 Task: Select Decrease contrast
Action: Mouse moved to (301, 238)
Screenshot: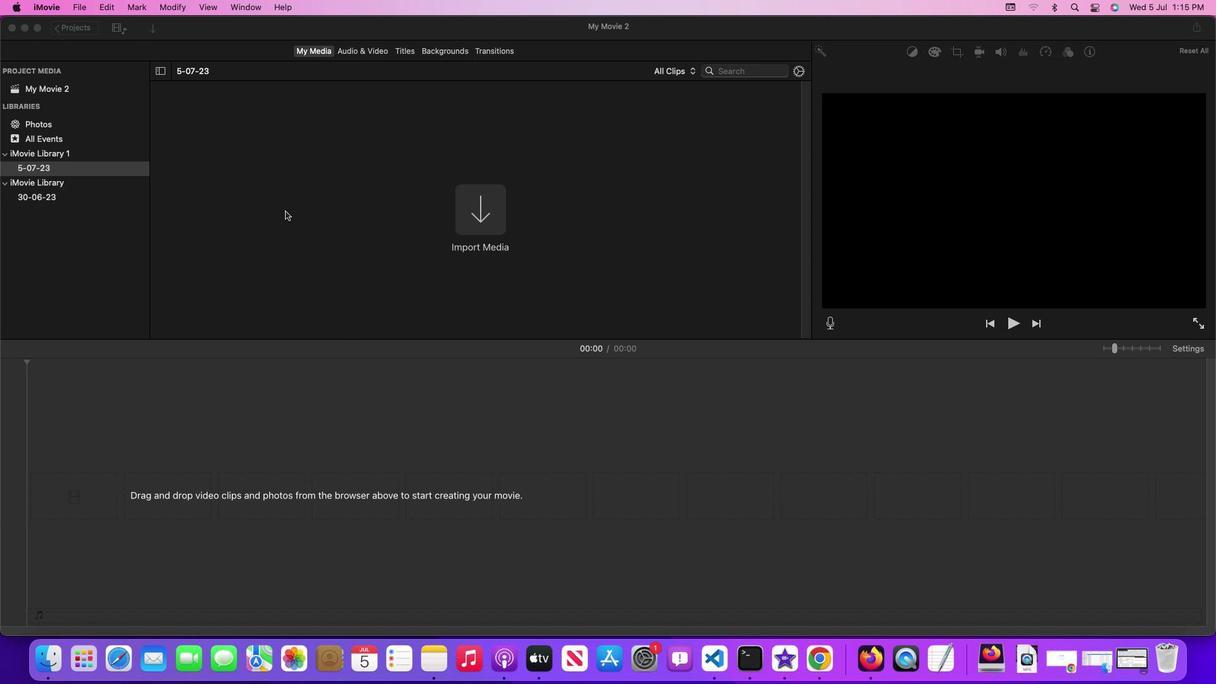 
Action: Mouse pressed left at (301, 238)
Screenshot: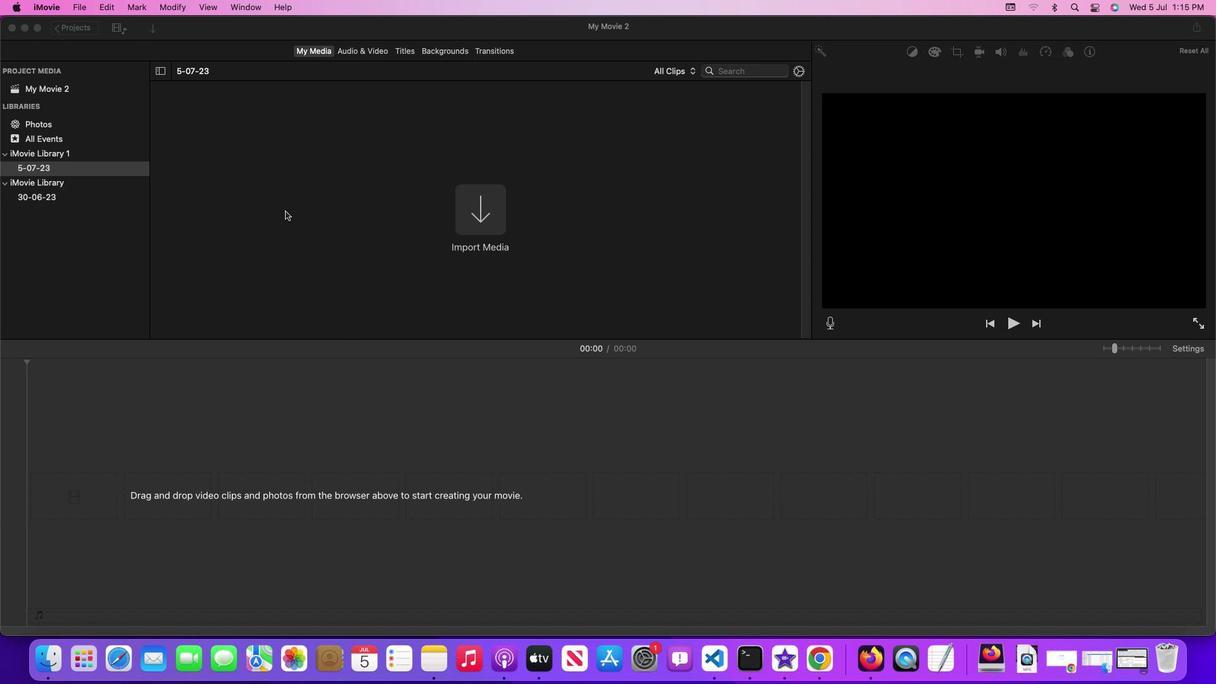 
Action: Mouse moved to (50, 4)
Screenshot: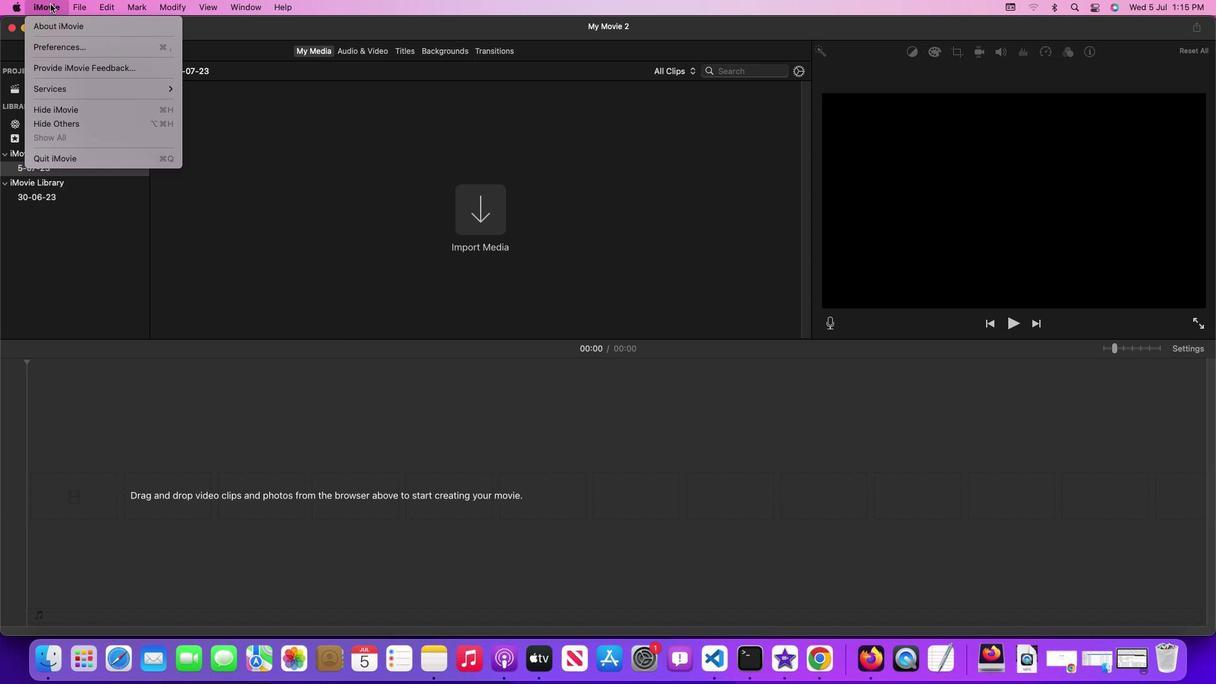 
Action: Mouse pressed left at (50, 4)
Screenshot: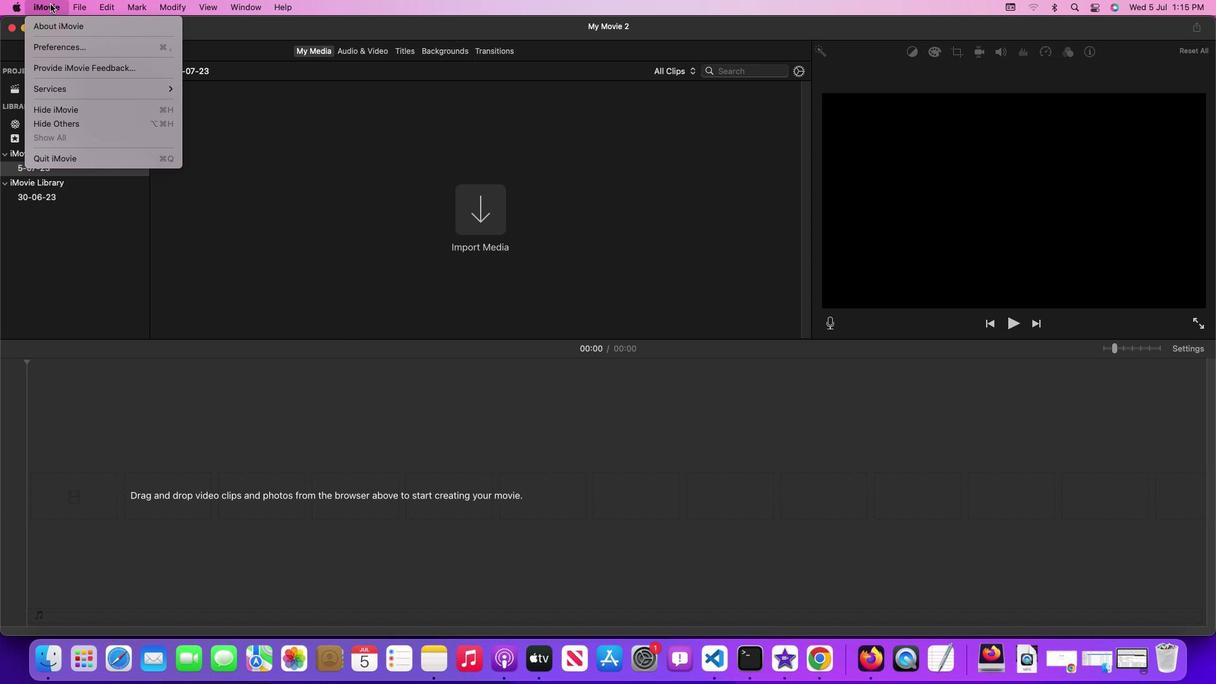 
Action: Mouse moved to (200, 107)
Screenshot: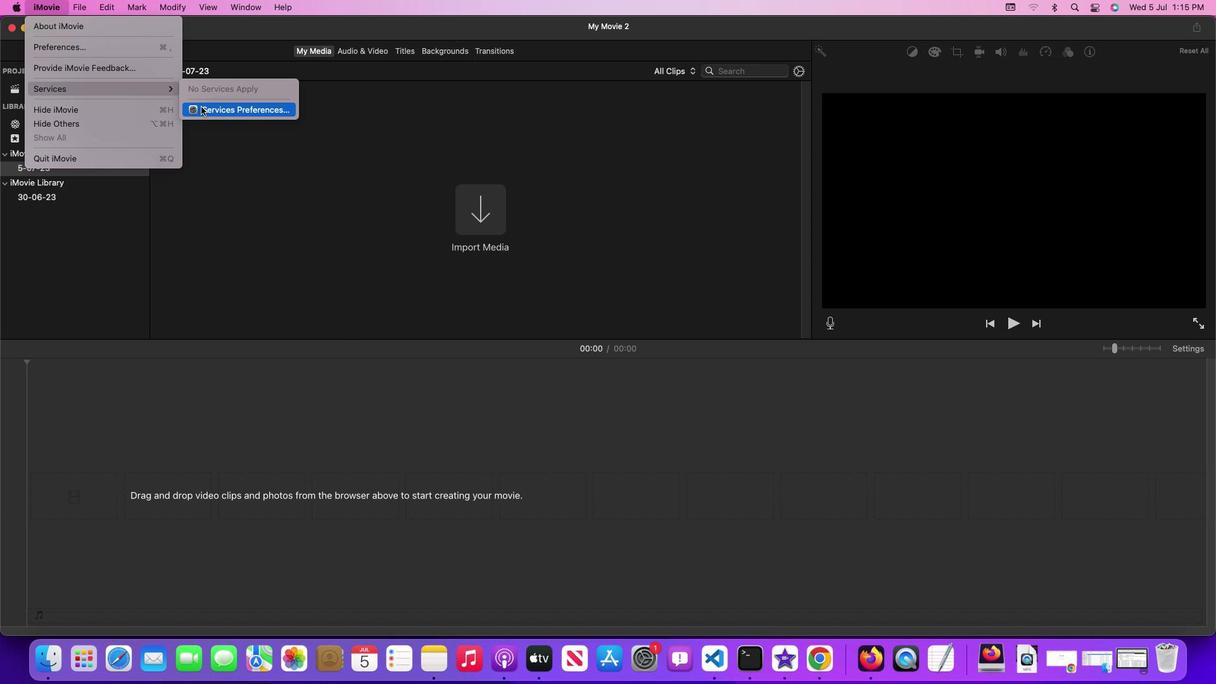 
Action: Mouse pressed left at (200, 107)
Screenshot: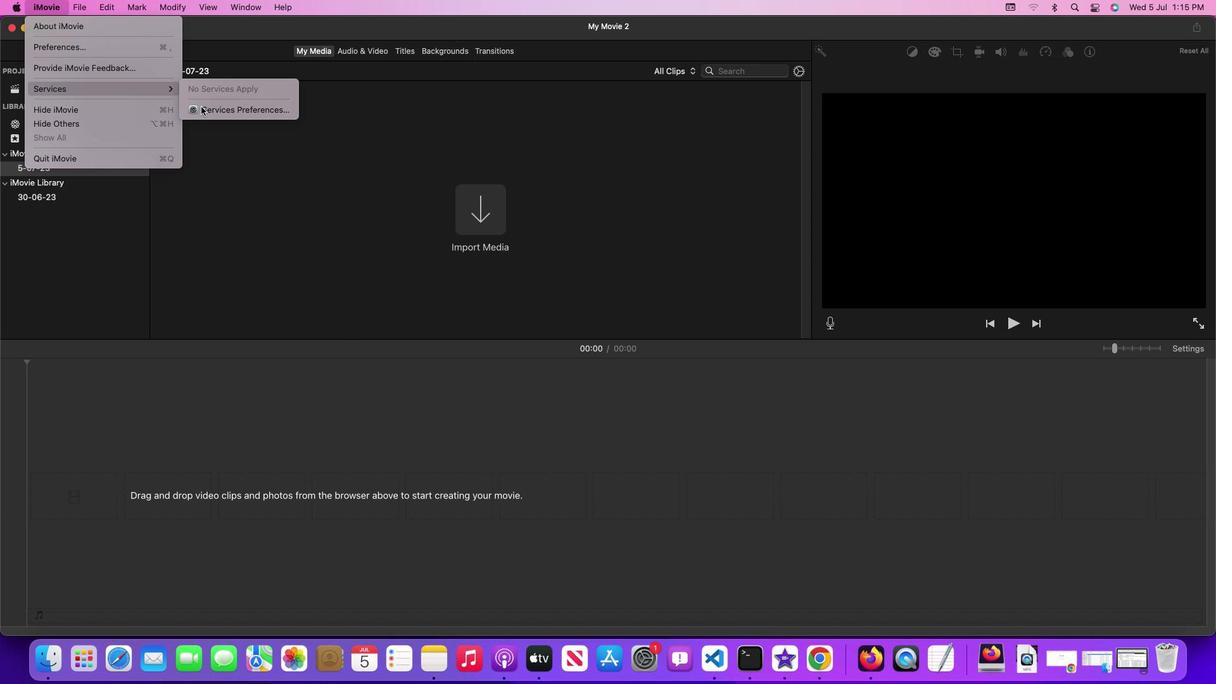 
Action: Mouse moved to (475, 194)
Screenshot: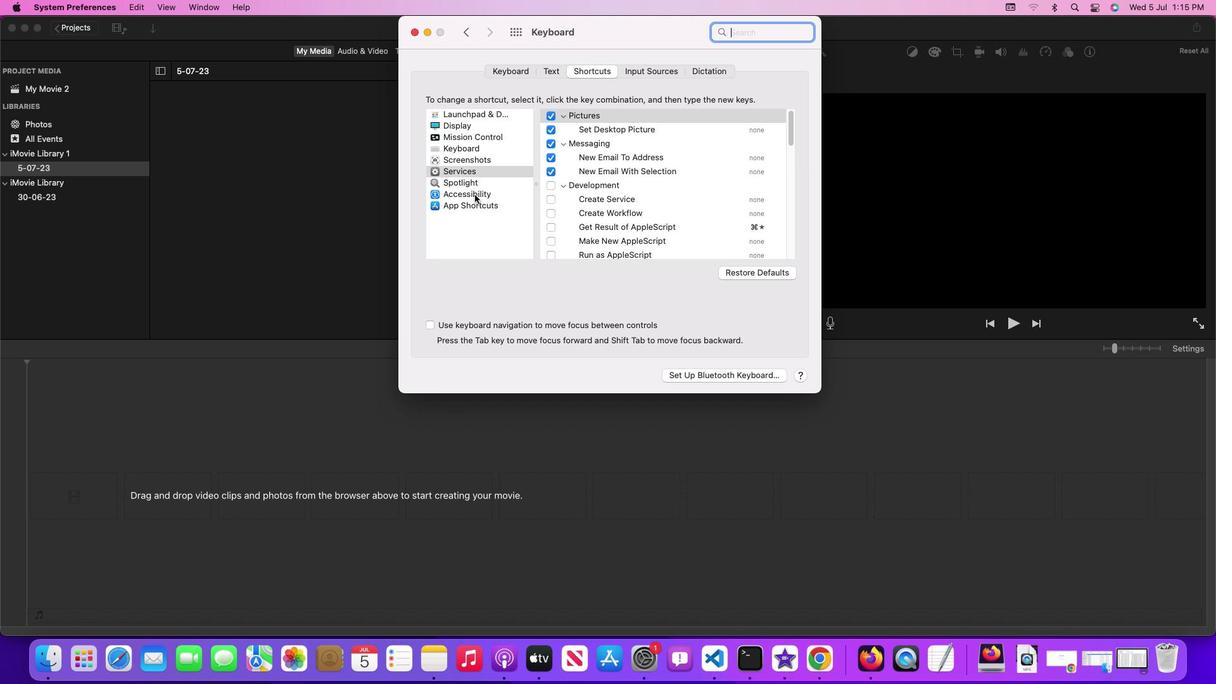 
Action: Mouse pressed left at (475, 194)
Screenshot: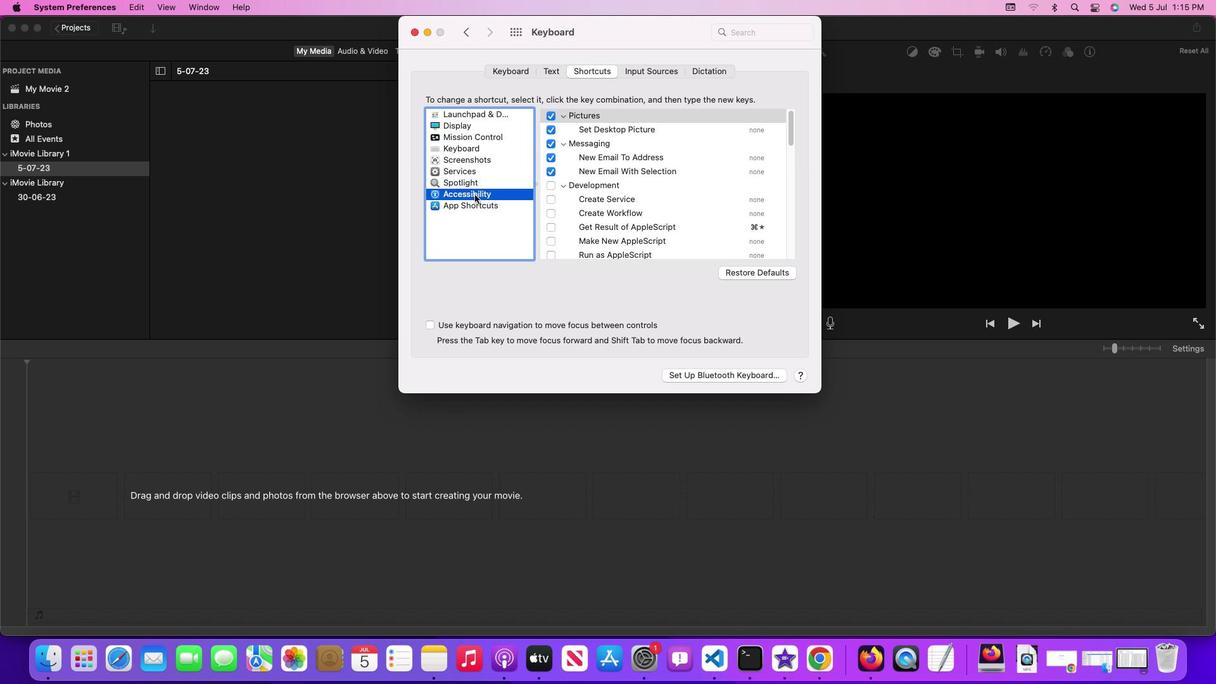 
Action: Mouse moved to (587, 211)
Screenshot: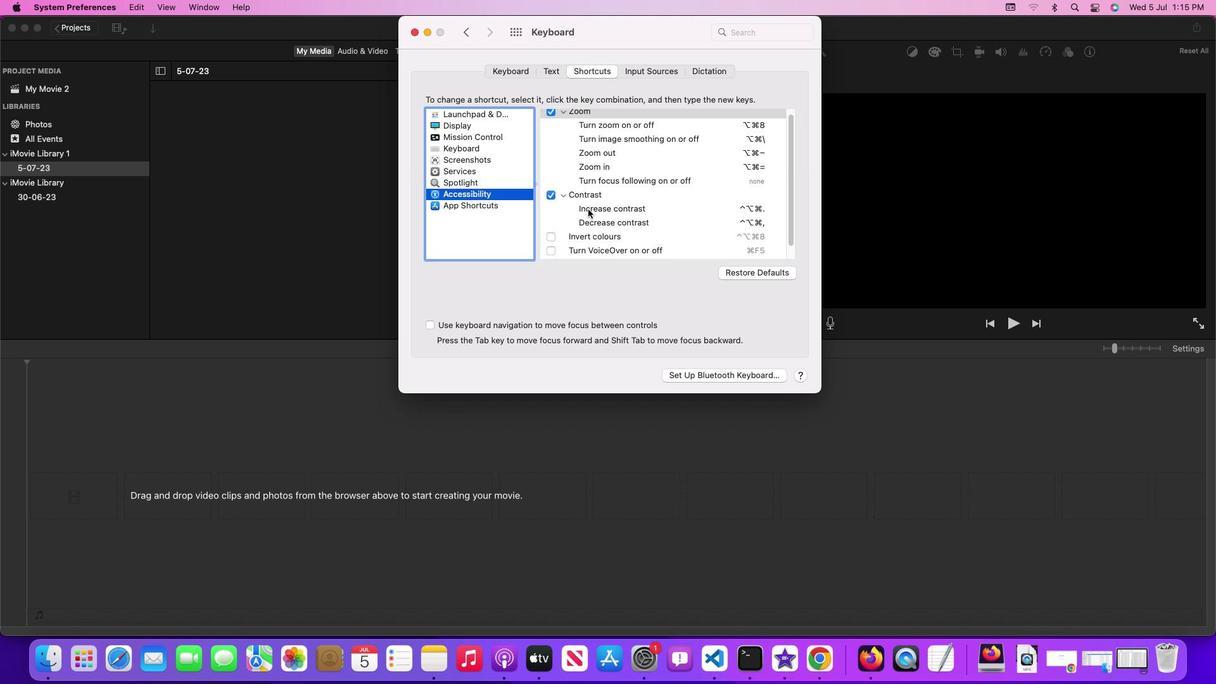 
Action: Mouse scrolled (587, 211) with delta (0, 0)
Screenshot: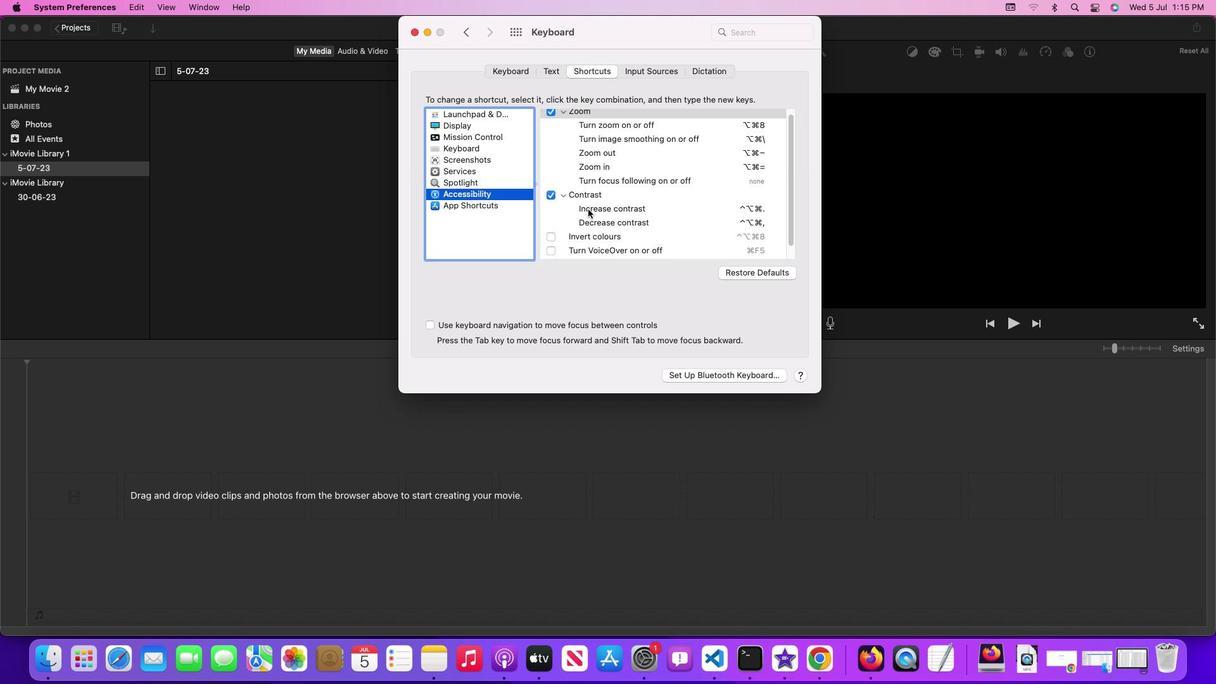 
Action: Mouse moved to (588, 209)
Screenshot: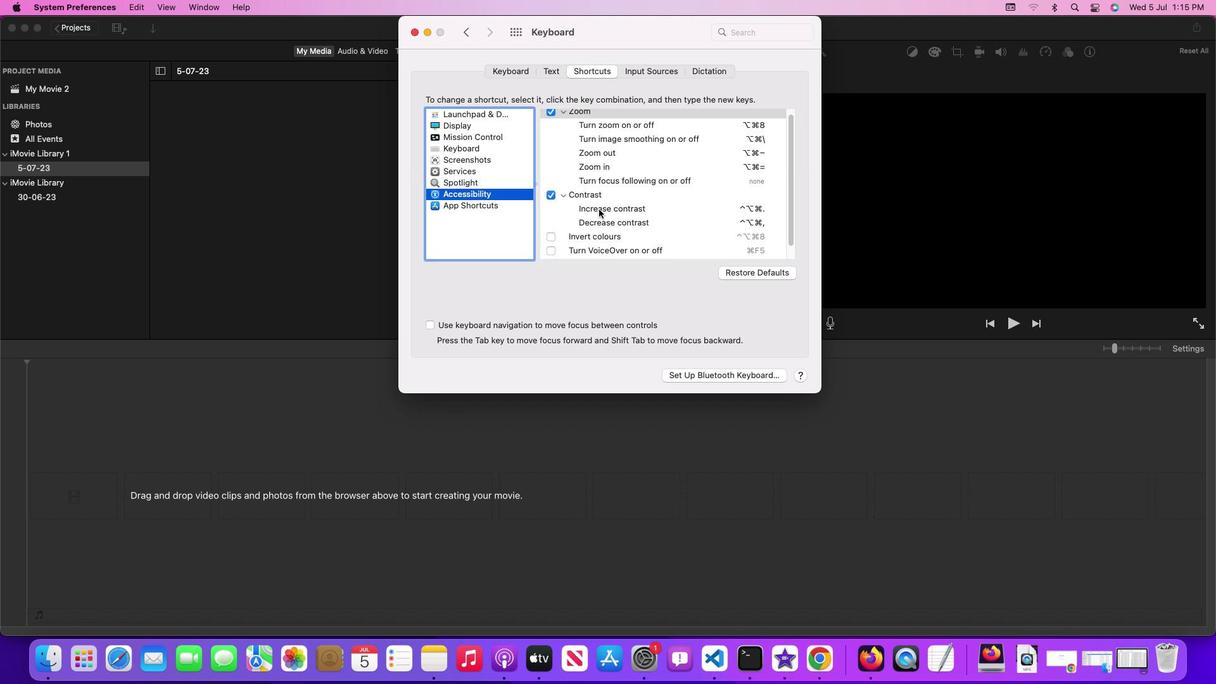 
Action: Mouse scrolled (588, 209) with delta (0, 0)
Screenshot: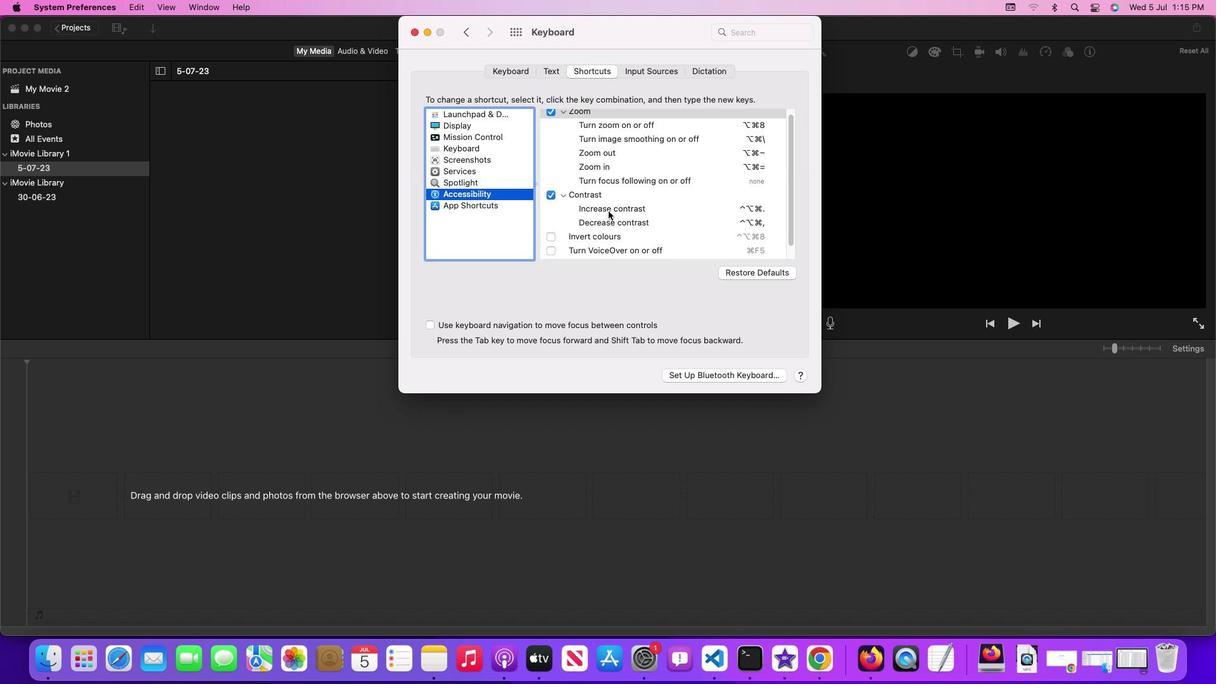 
Action: Mouse moved to (622, 221)
Screenshot: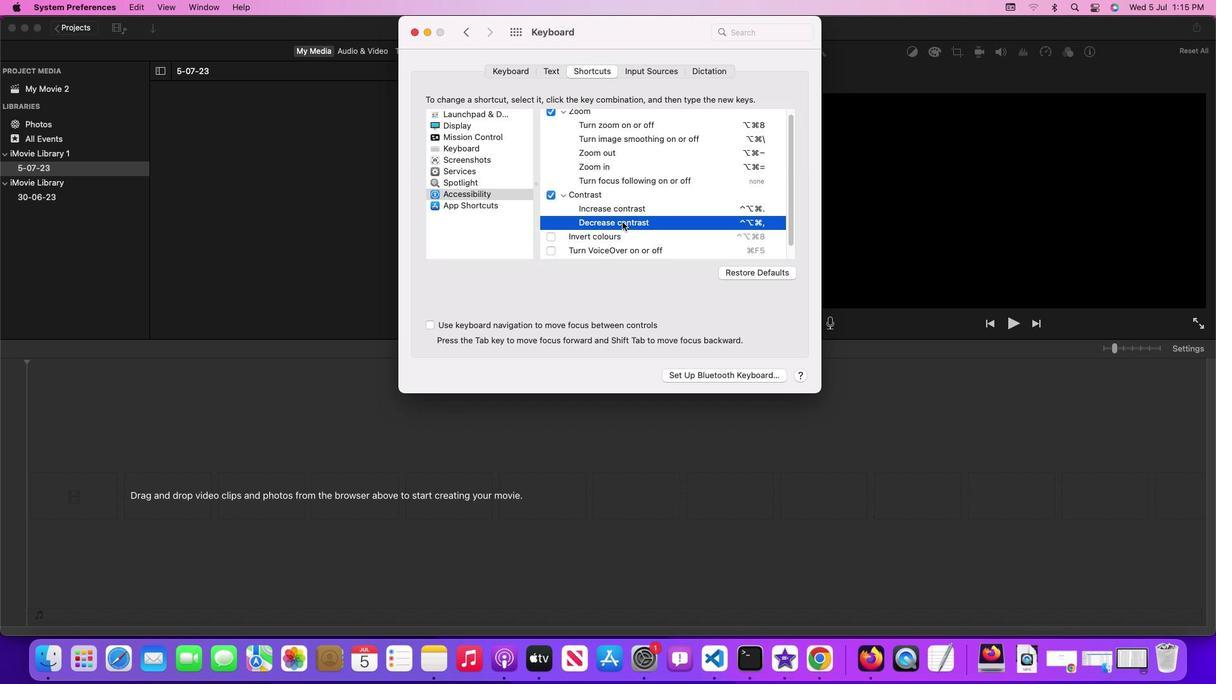 
Action: Mouse pressed left at (622, 221)
Screenshot: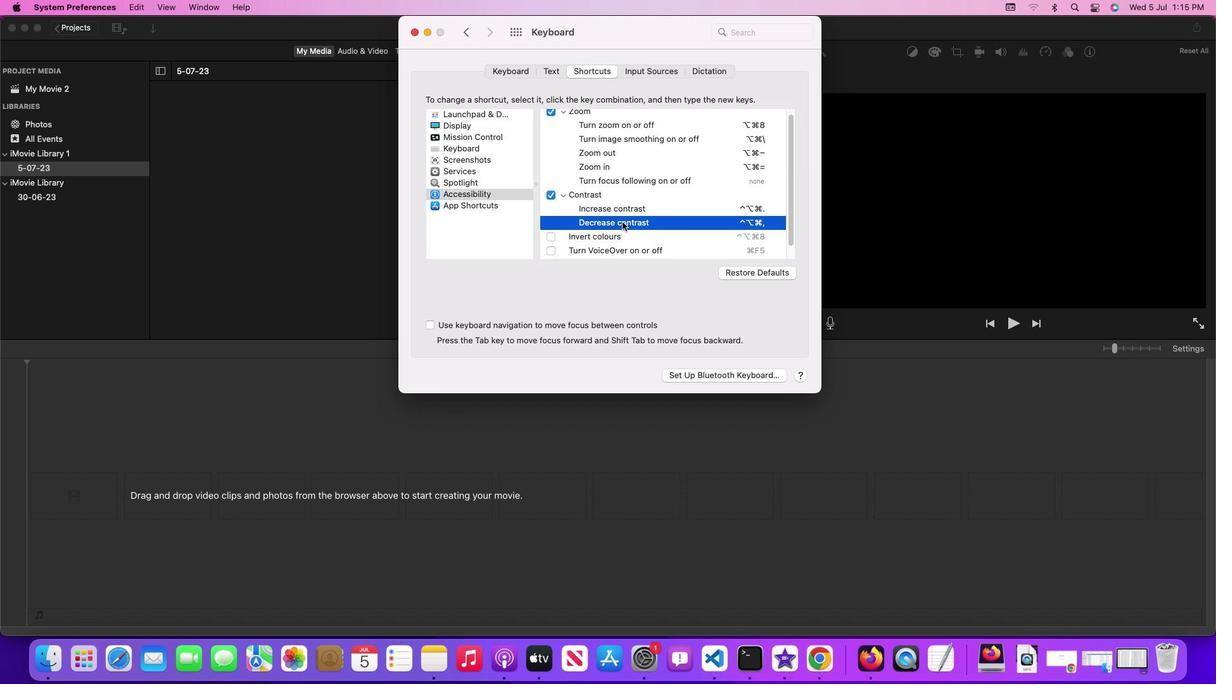 
